 Task: Add Burt's Bees Peppermint Charcoal Toothpaste to the cart.
Action: Mouse moved to (874, 358)
Screenshot: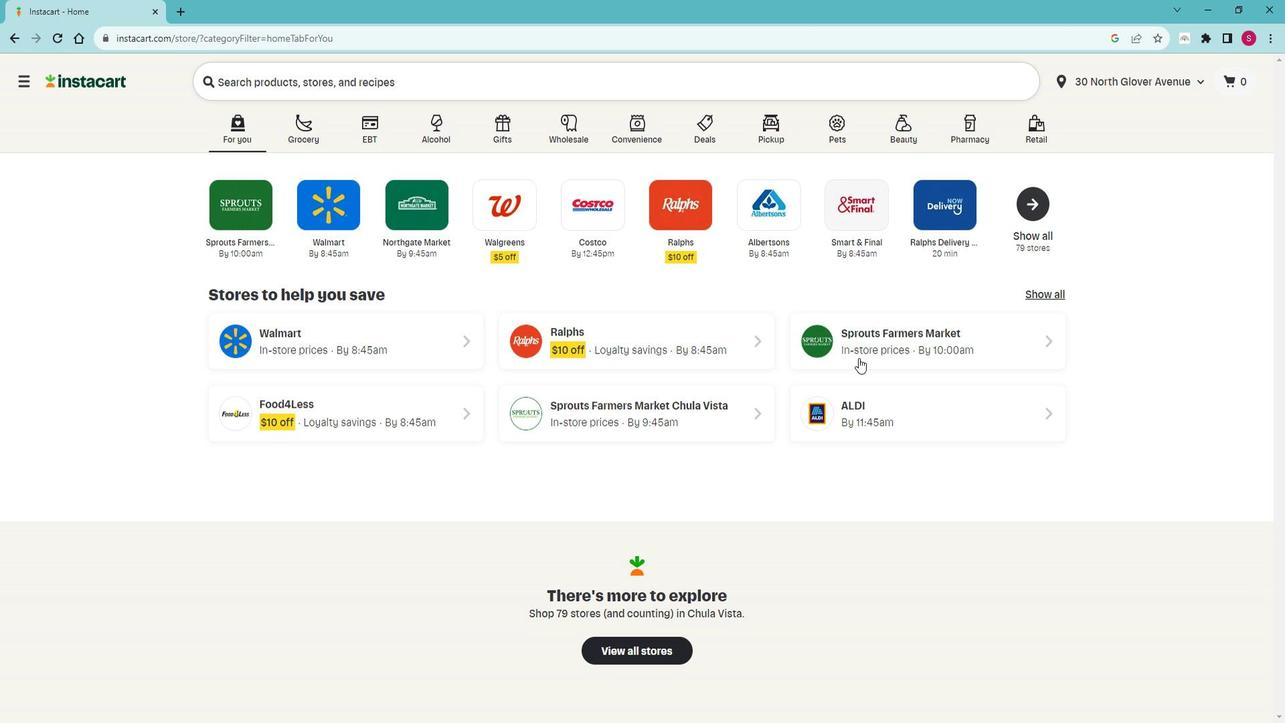 
Action: Mouse pressed left at (874, 358)
Screenshot: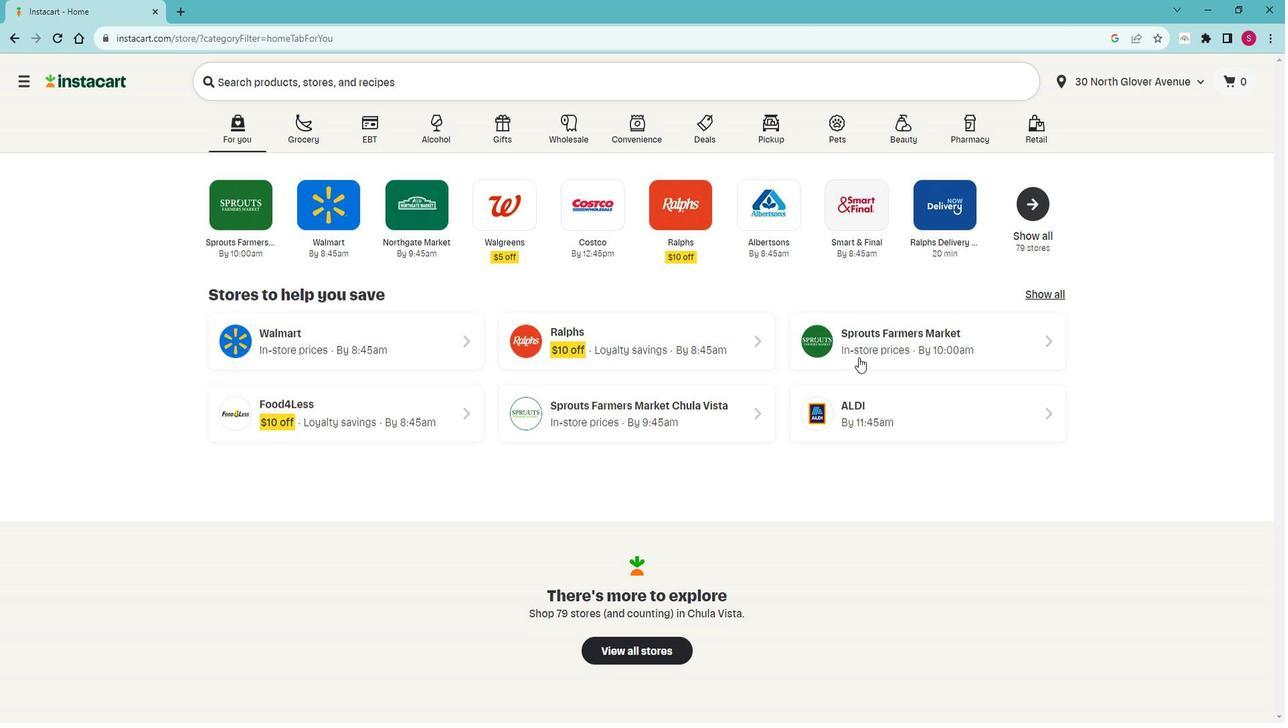 
Action: Mouse moved to (99, 484)
Screenshot: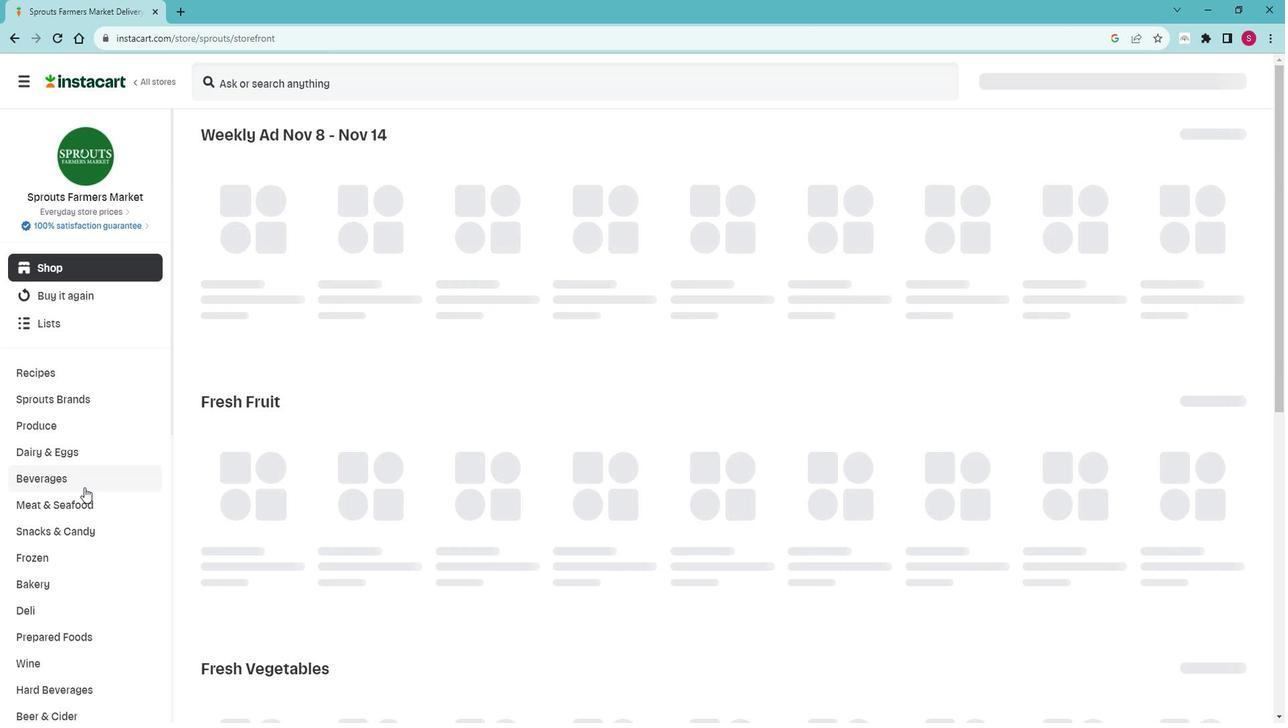 
Action: Mouse scrolled (99, 483) with delta (0, 0)
Screenshot: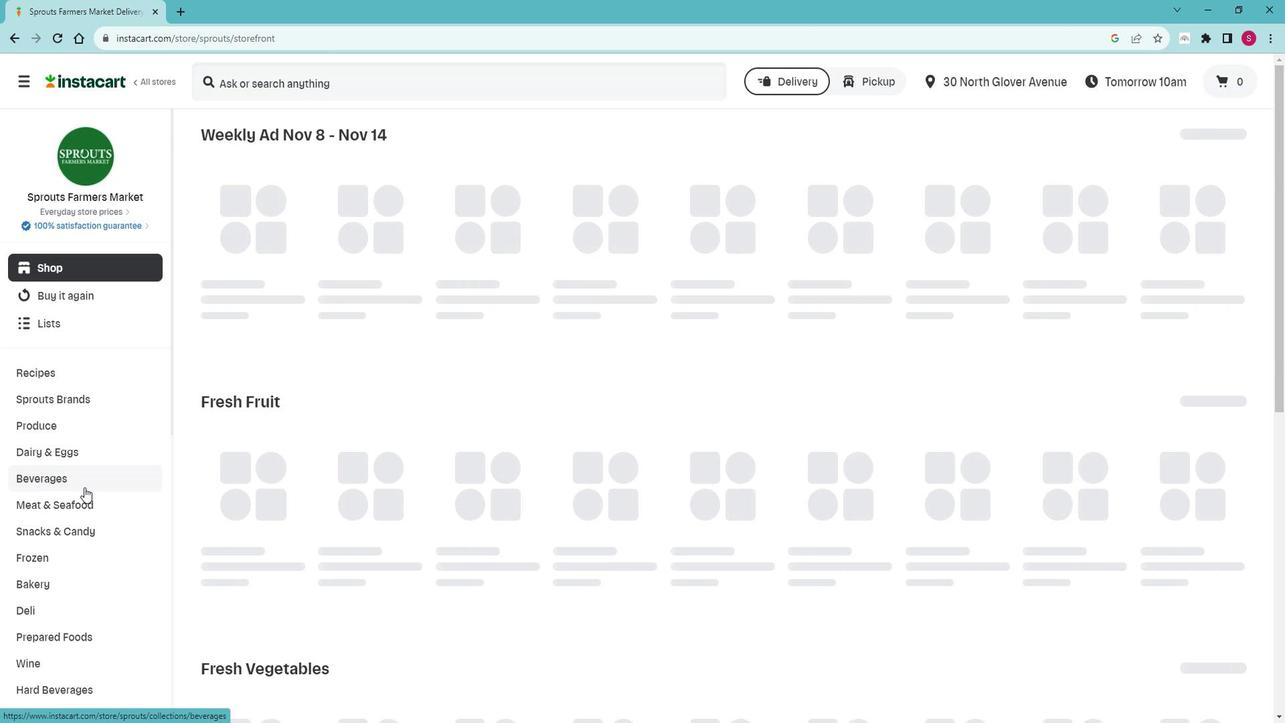 
Action: Mouse scrolled (99, 483) with delta (0, 0)
Screenshot: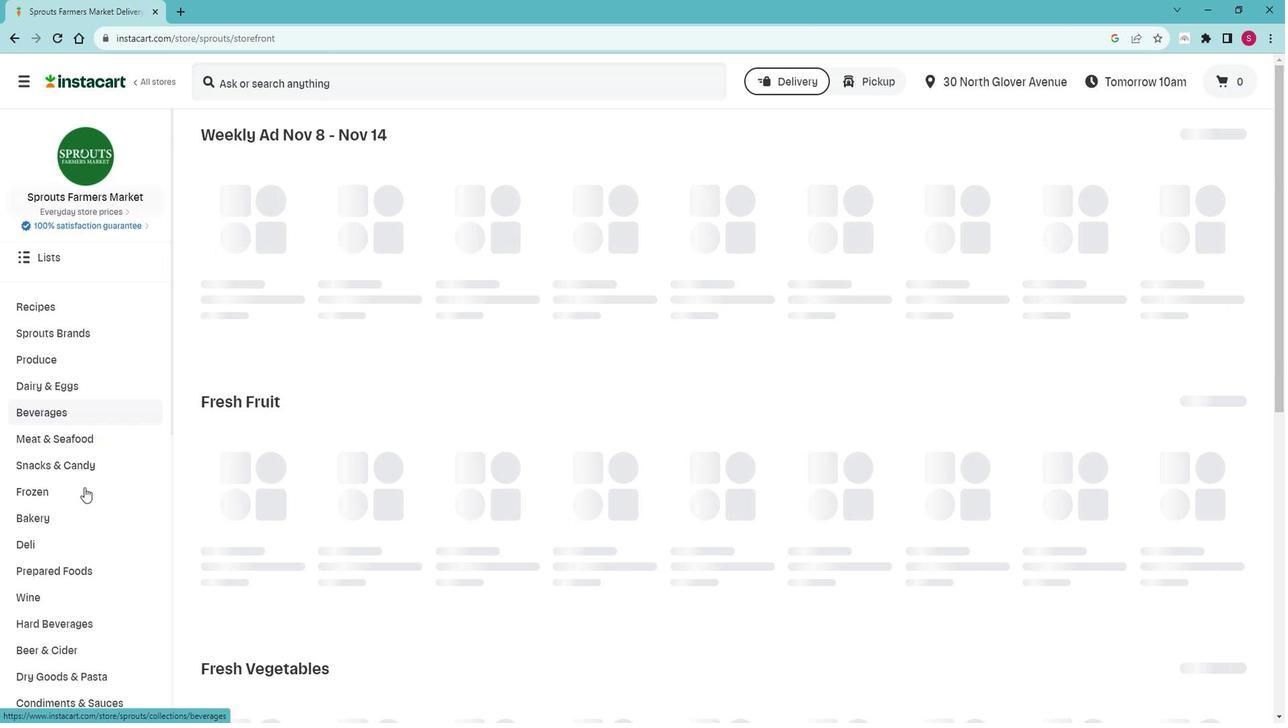 
Action: Mouse scrolled (99, 483) with delta (0, 0)
Screenshot: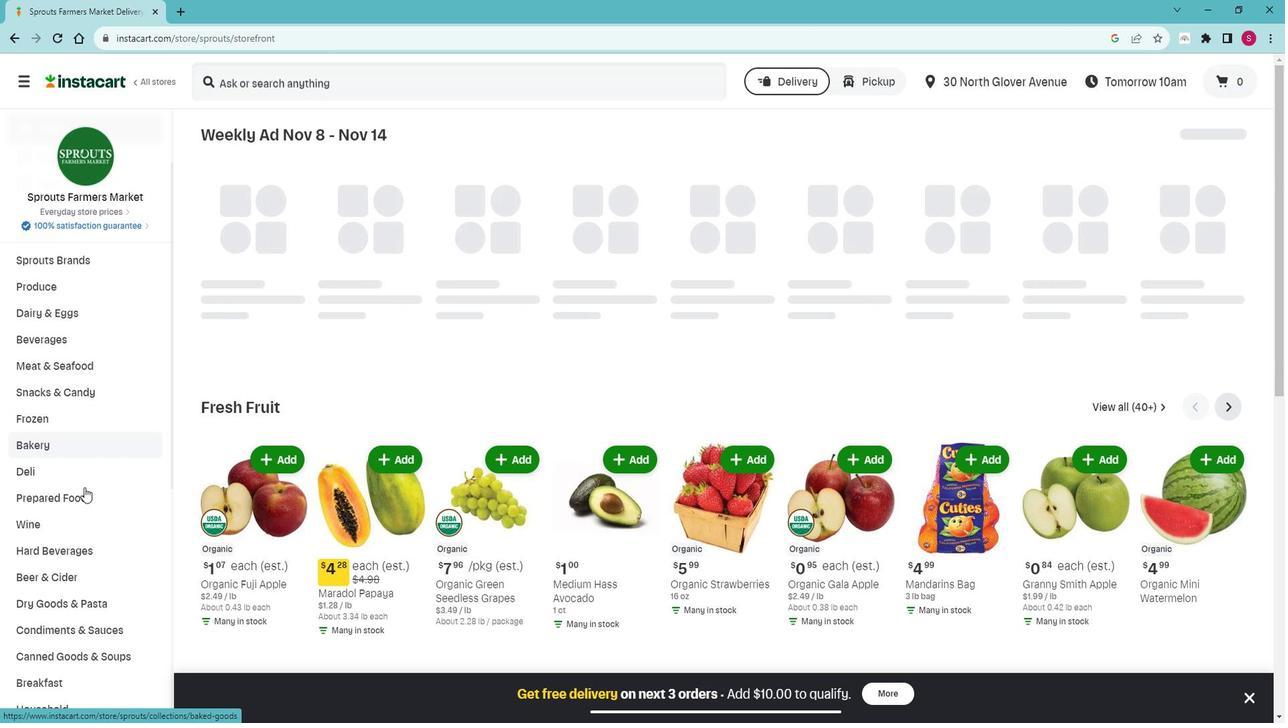 
Action: Mouse scrolled (99, 483) with delta (0, 0)
Screenshot: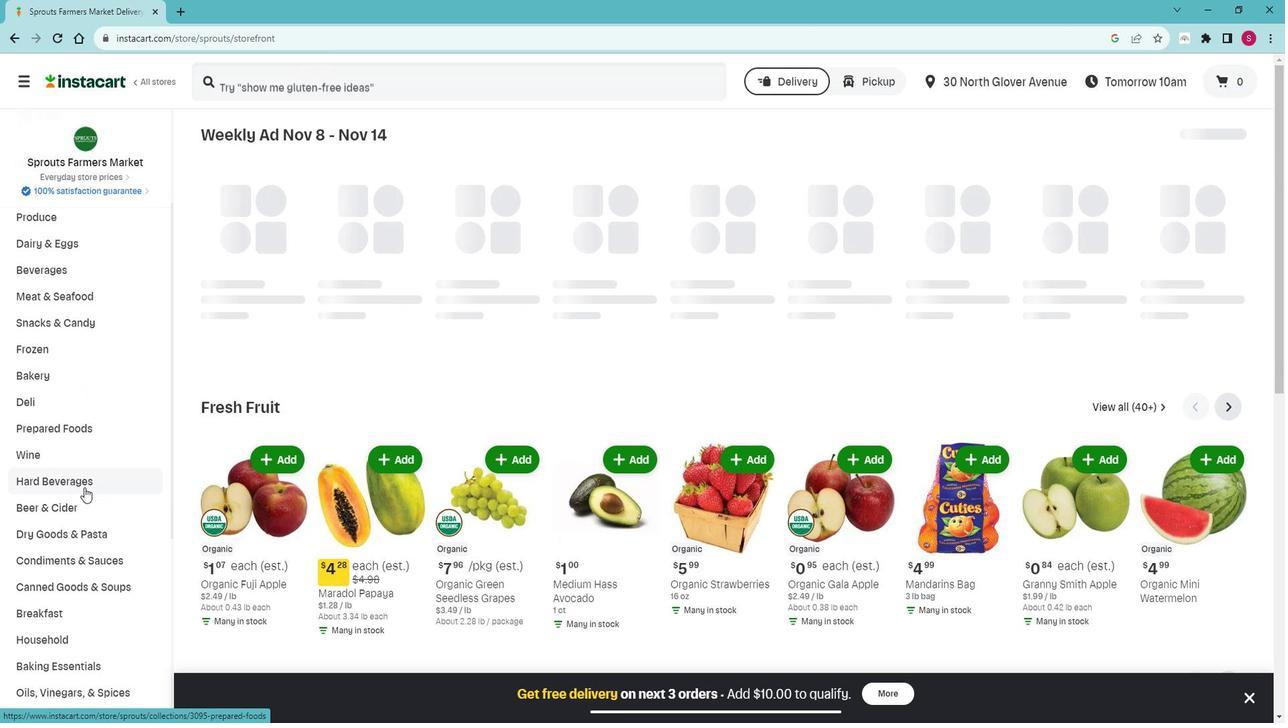 
Action: Mouse scrolled (99, 483) with delta (0, 0)
Screenshot: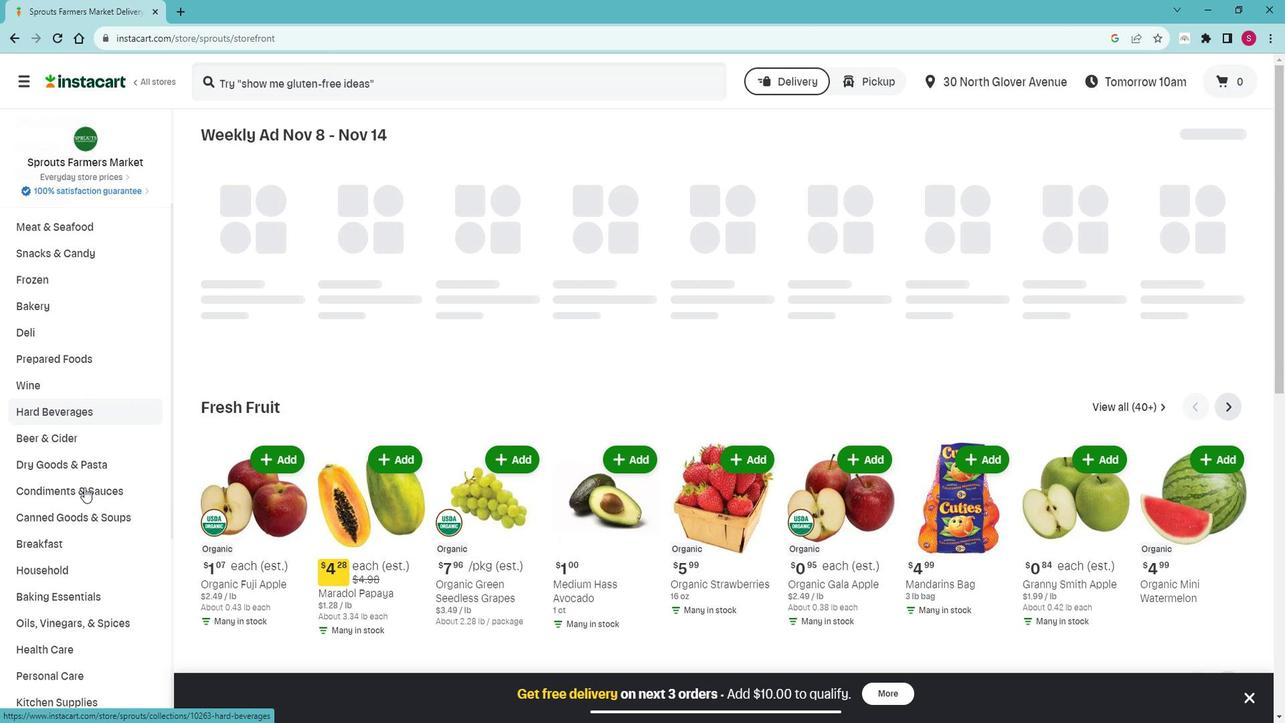 
Action: Mouse scrolled (99, 483) with delta (0, 0)
Screenshot: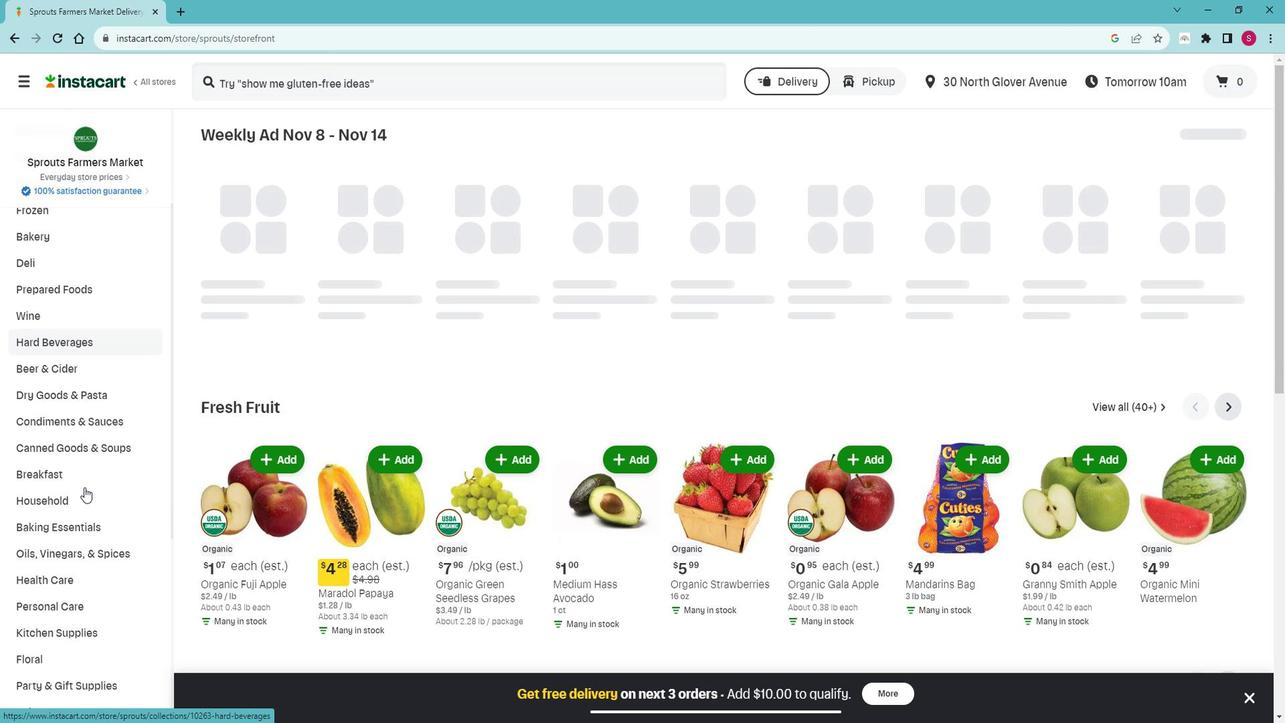 
Action: Mouse scrolled (99, 483) with delta (0, 0)
Screenshot: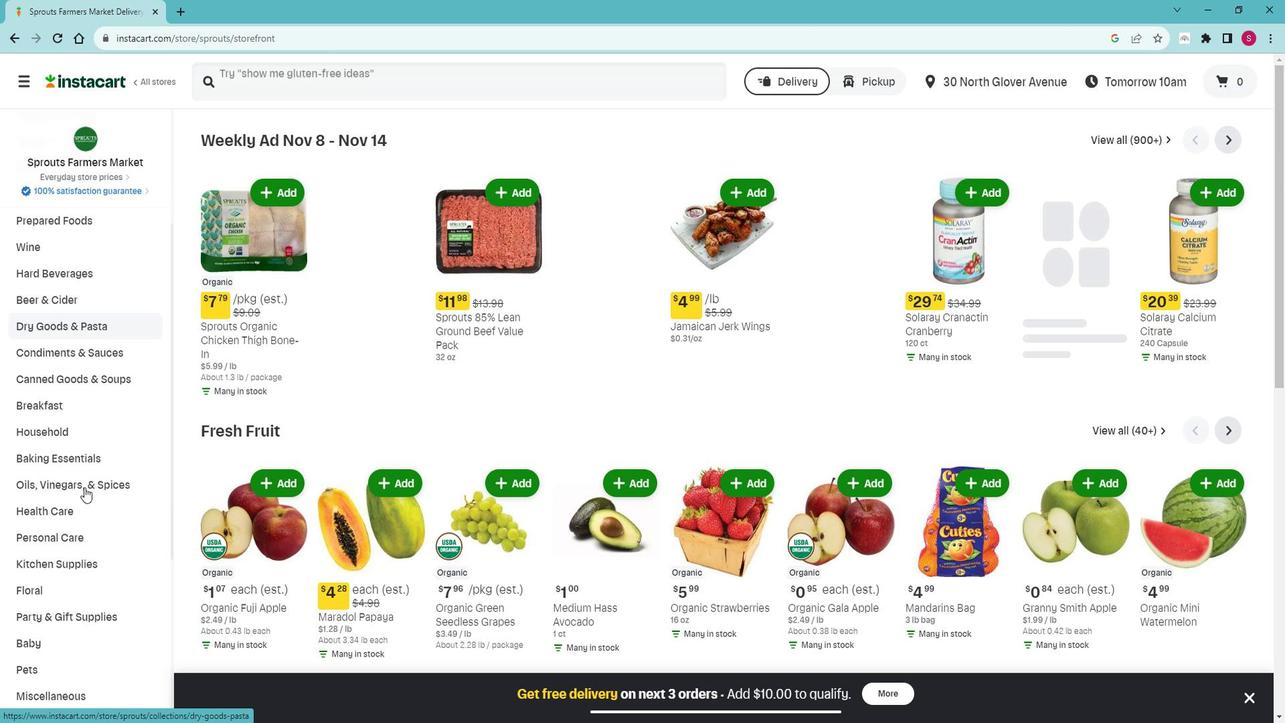 
Action: Mouse moved to (122, 469)
Screenshot: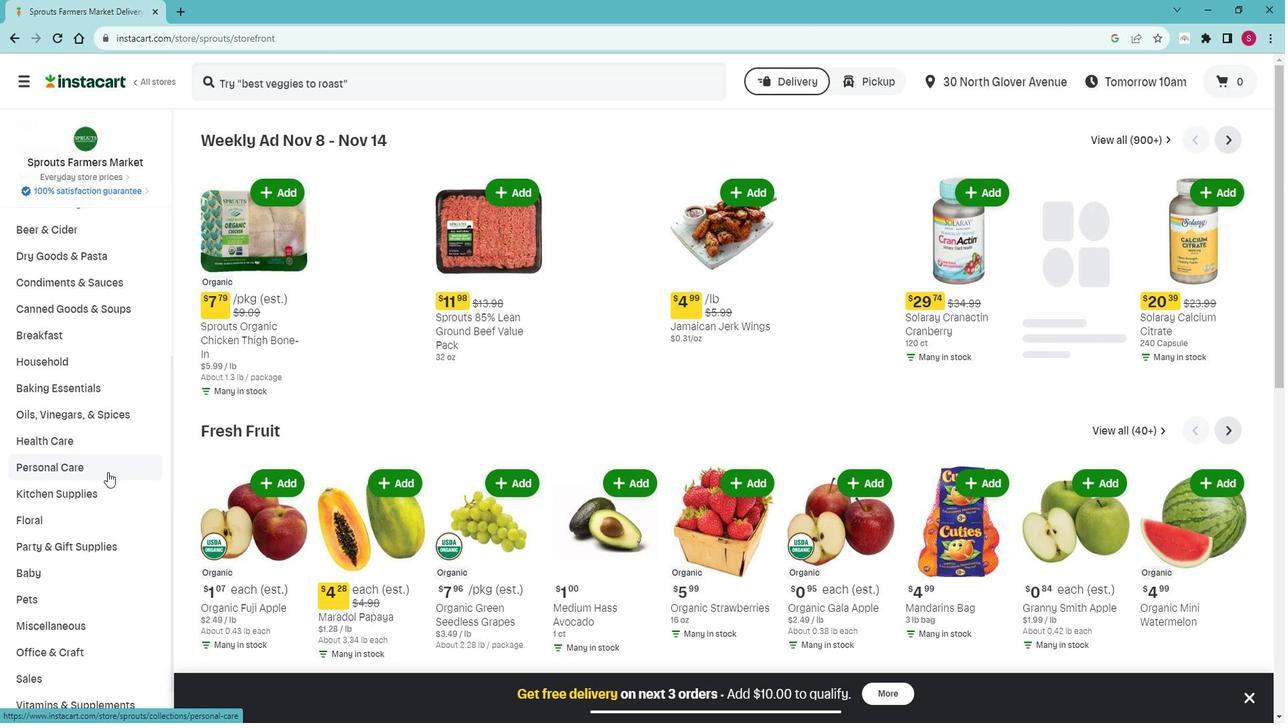 
Action: Mouse pressed left at (122, 469)
Screenshot: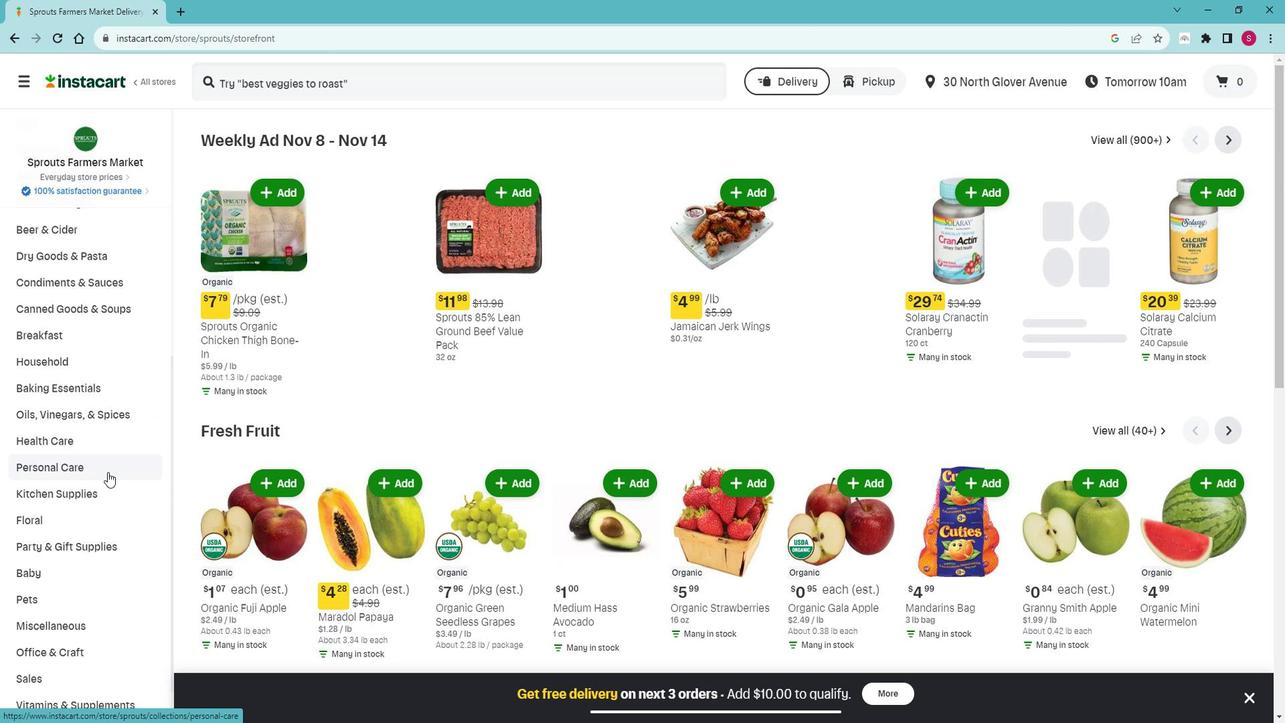 
Action: Mouse moved to (125, 514)
Screenshot: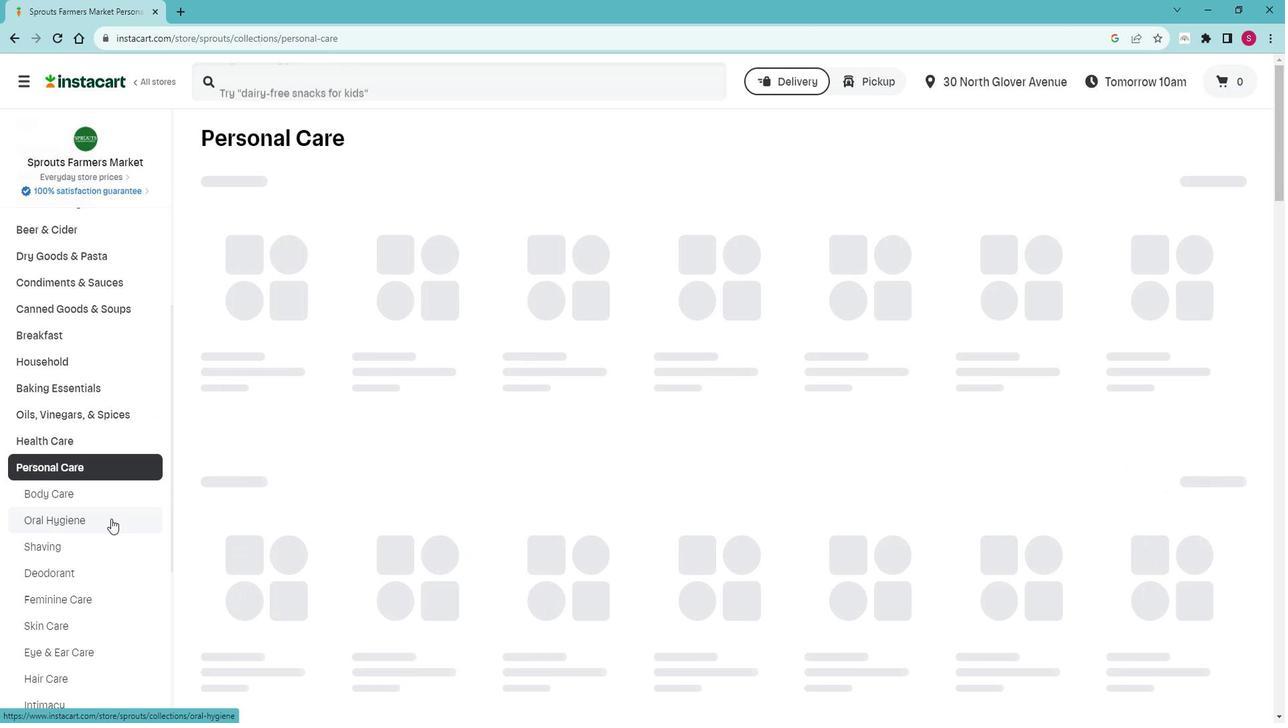 
Action: Mouse pressed left at (125, 514)
Screenshot: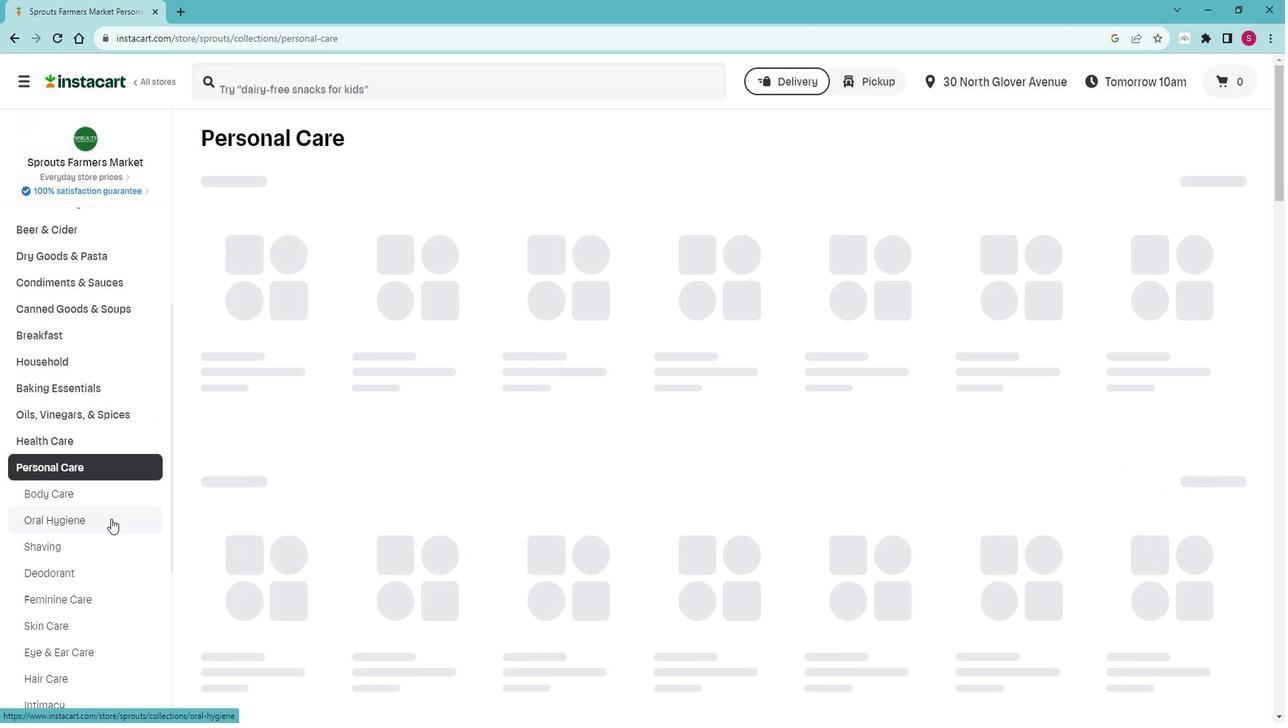 
Action: Mouse moved to (398, 208)
Screenshot: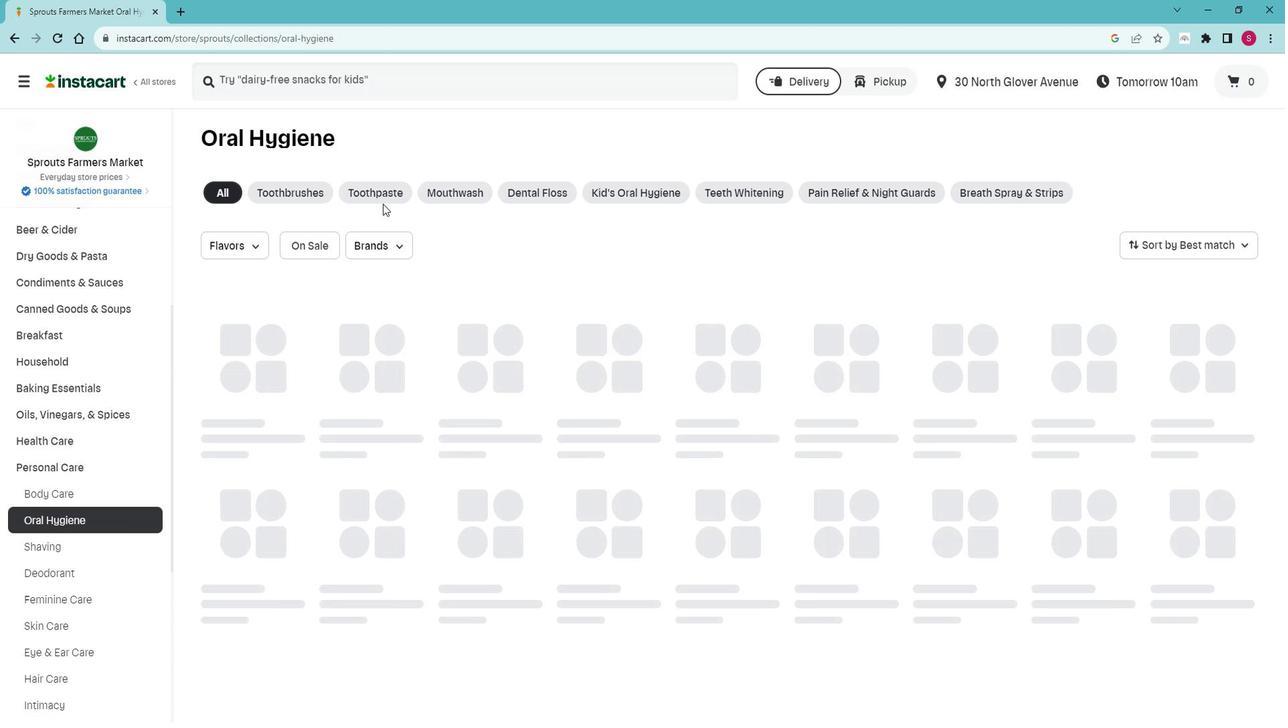 
Action: Mouse pressed left at (398, 208)
Screenshot: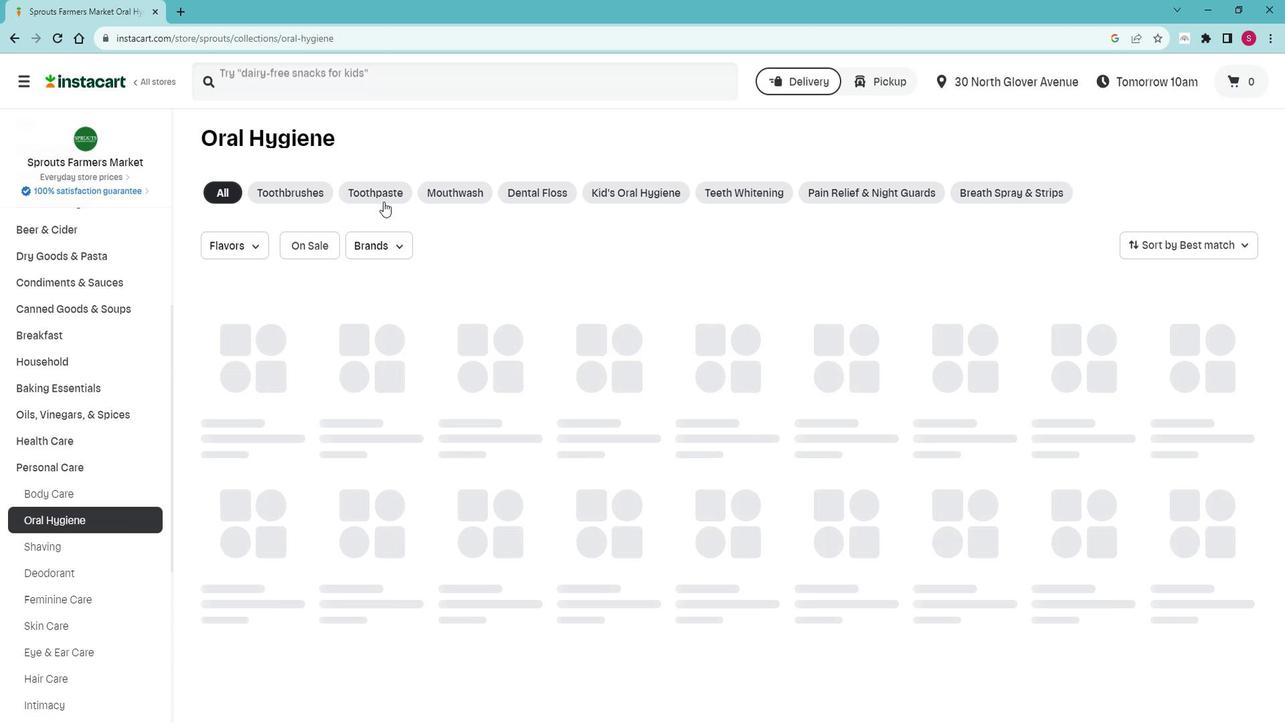 
Action: Mouse moved to (418, 94)
Screenshot: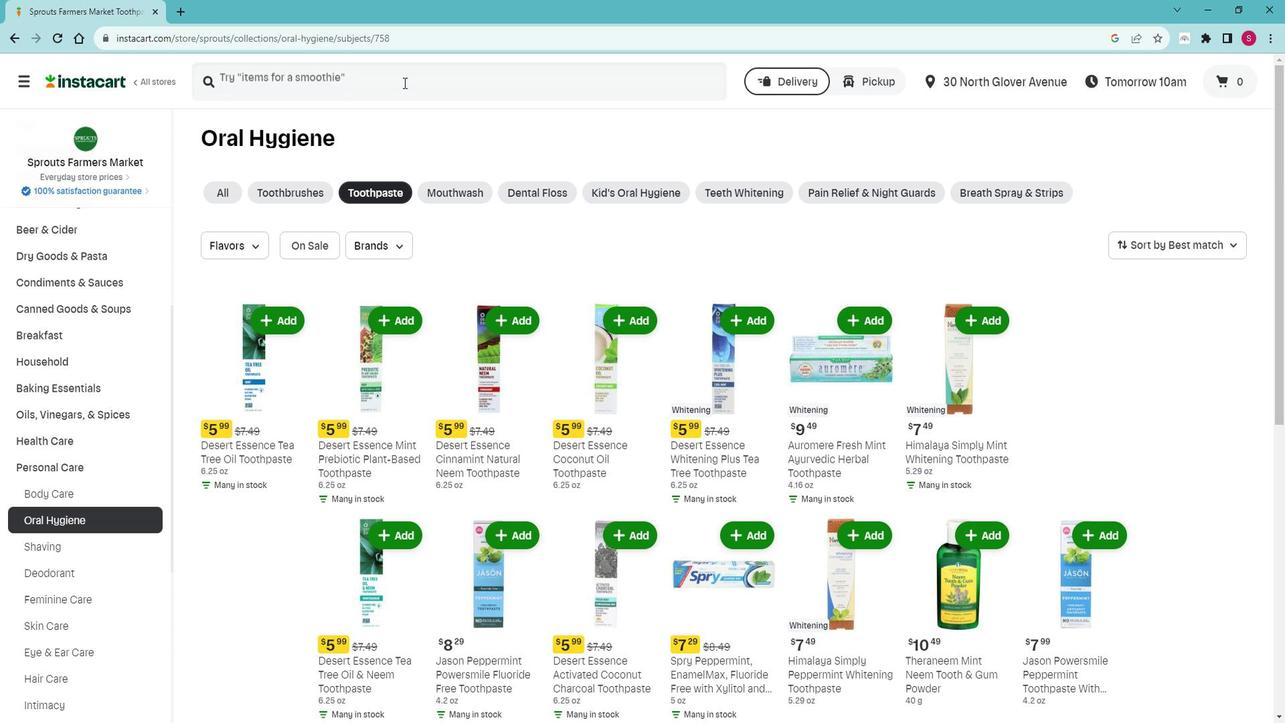 
Action: Mouse pressed left at (418, 94)
Screenshot: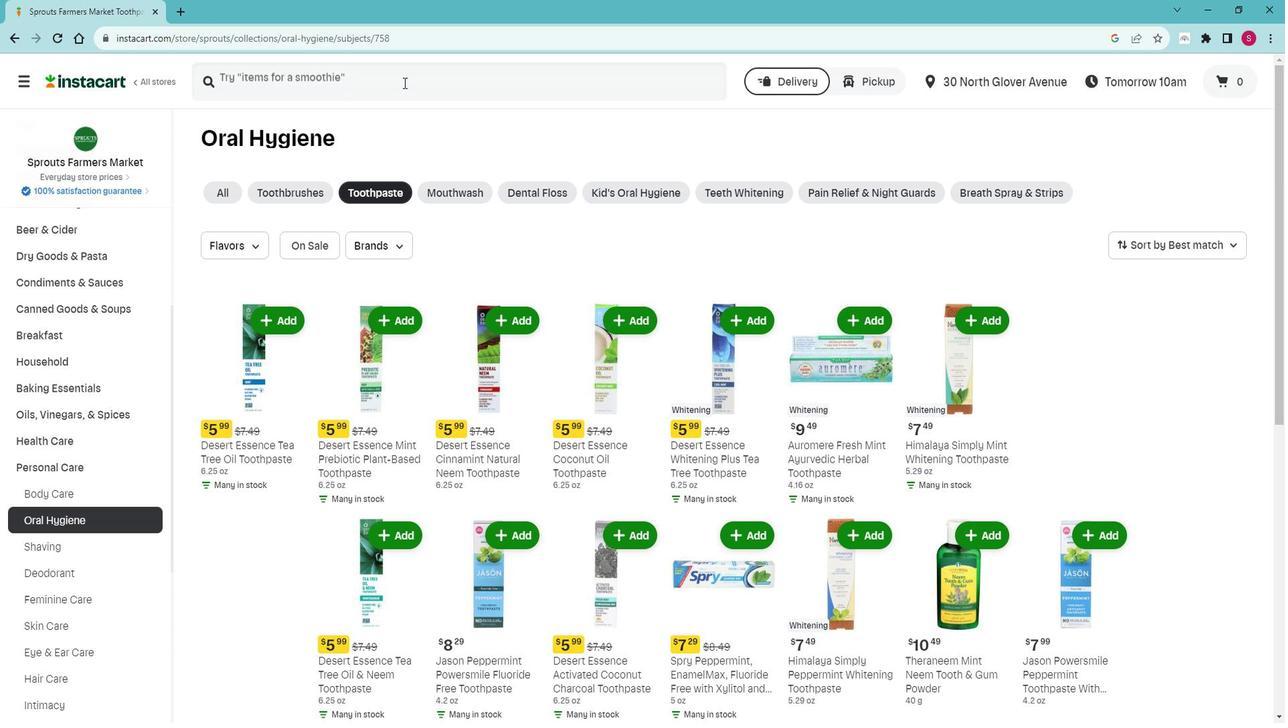 
Action: Key pressed <Key.shift>Burt's<Key.space><Key.shift>Bees<Key.space><Key.shift>Peppermint<Key.space><Key.shift>Charcoal<Key.space><Key.shift>Toothpaste<Key.space><Key.enter>
Screenshot: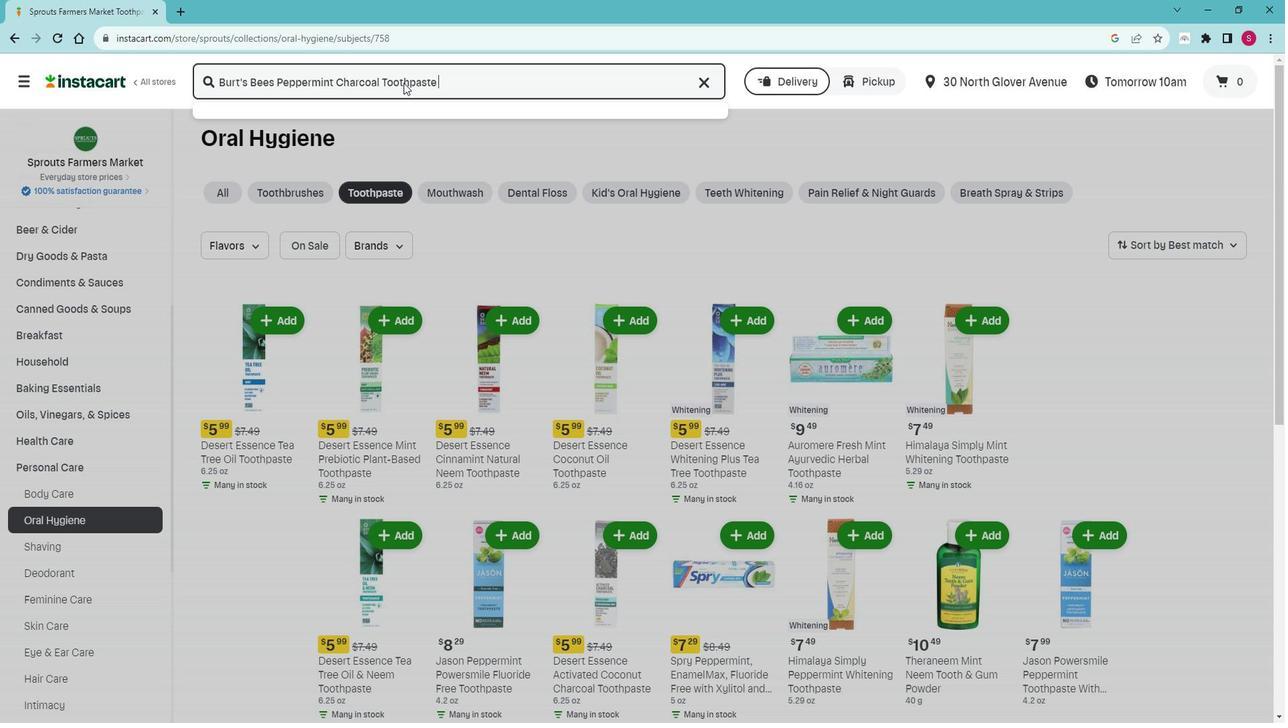 
Action: Mouse moved to (362, 290)
Screenshot: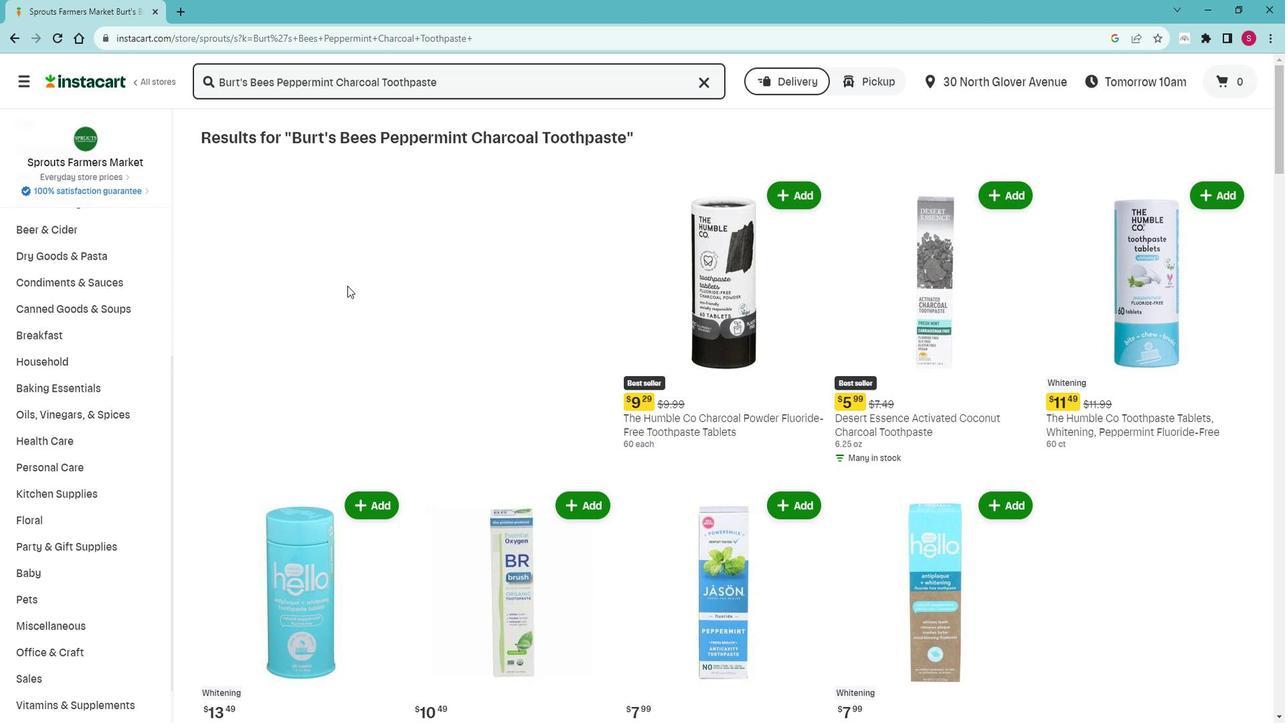 
Action: Mouse scrolled (362, 289) with delta (0, 0)
Screenshot: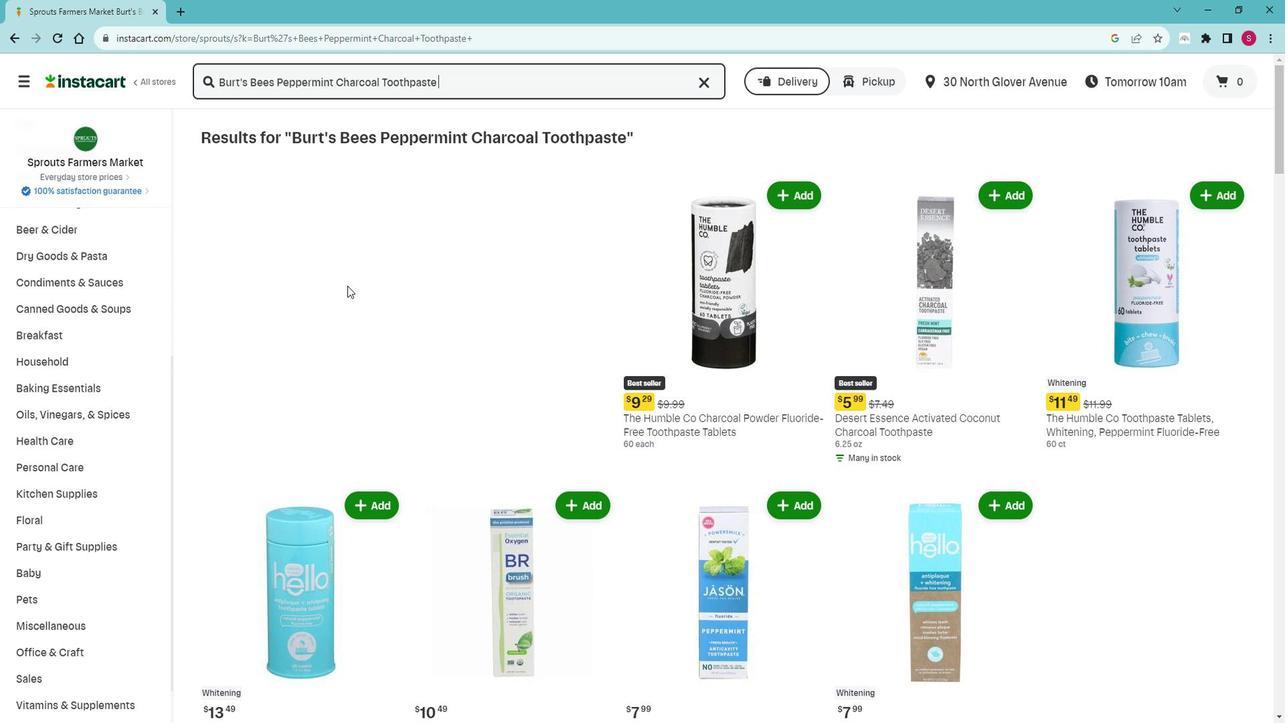 
Action: Mouse scrolled (362, 289) with delta (0, 0)
Screenshot: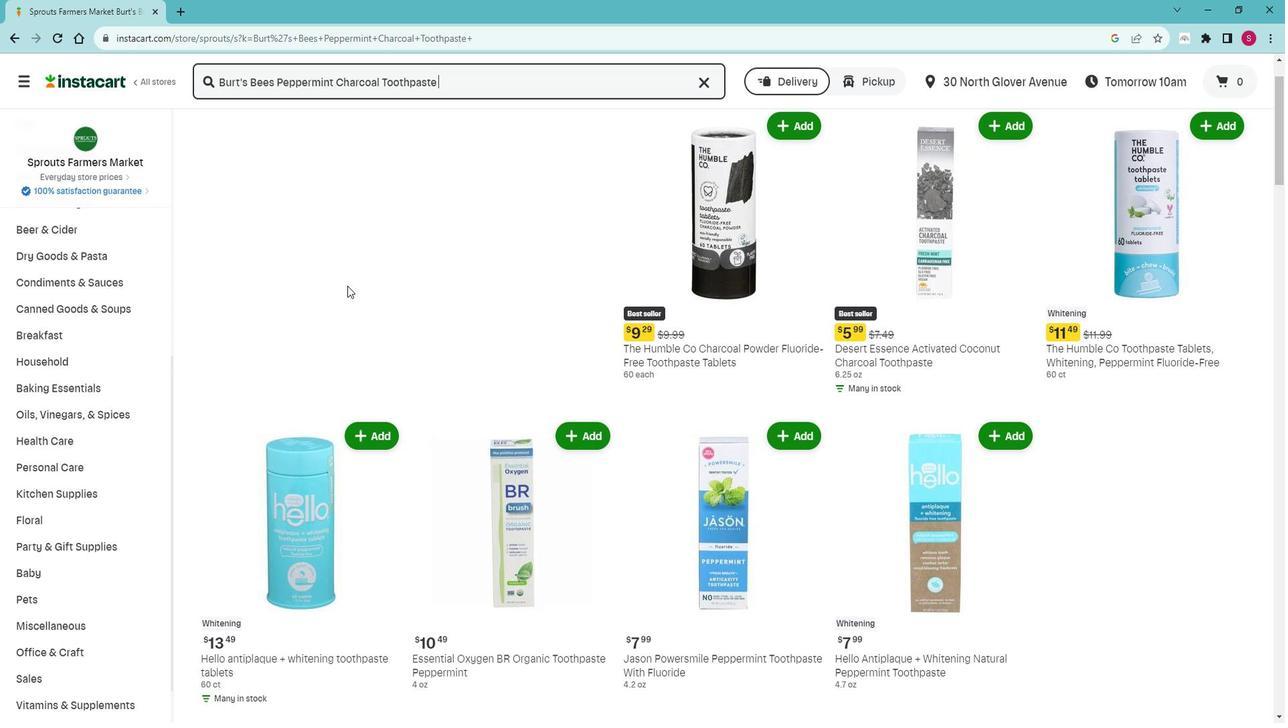 
